 Task: Set the Roll-off factor for DVB-S2 parameters to 0.2.
Action: Mouse moved to (117, 15)
Screenshot: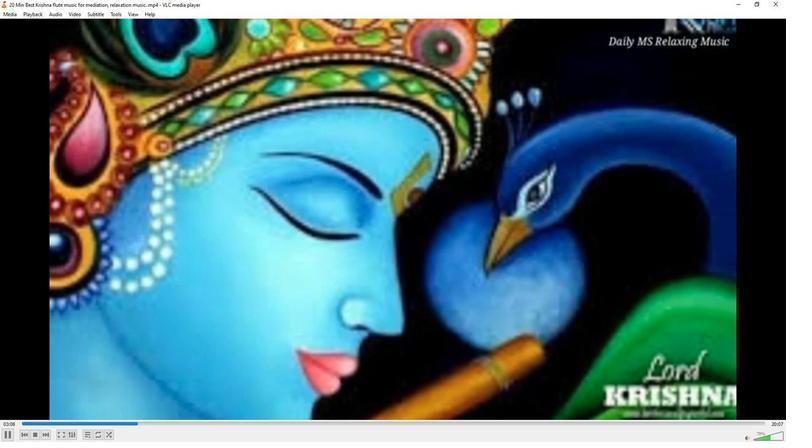 
Action: Mouse pressed left at (117, 15)
Screenshot: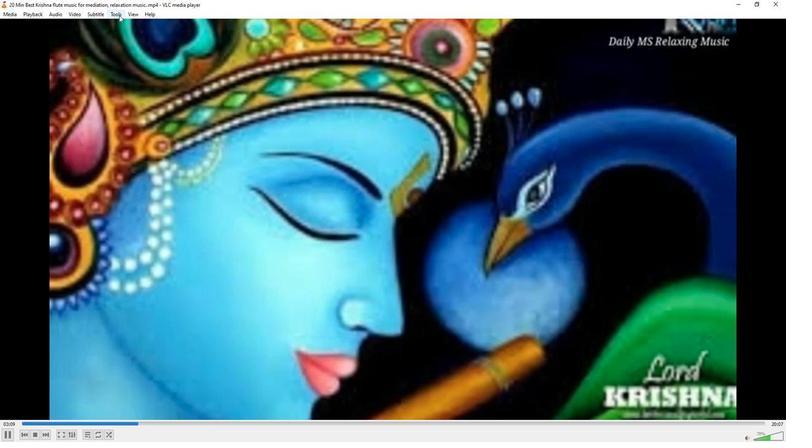 
Action: Mouse moved to (136, 114)
Screenshot: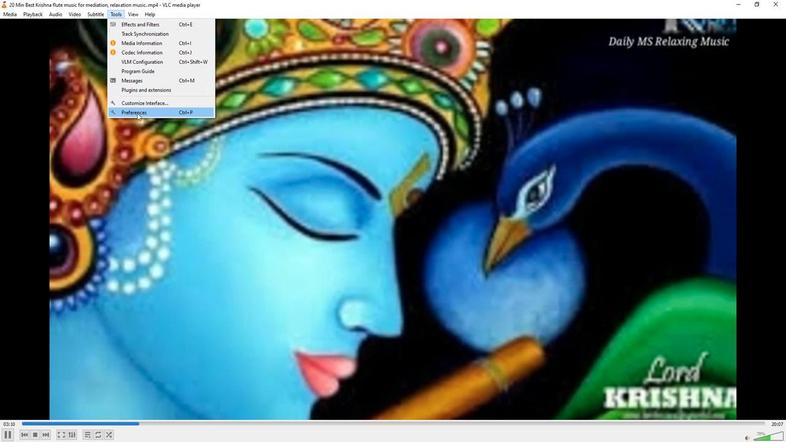
Action: Mouse pressed left at (136, 114)
Screenshot: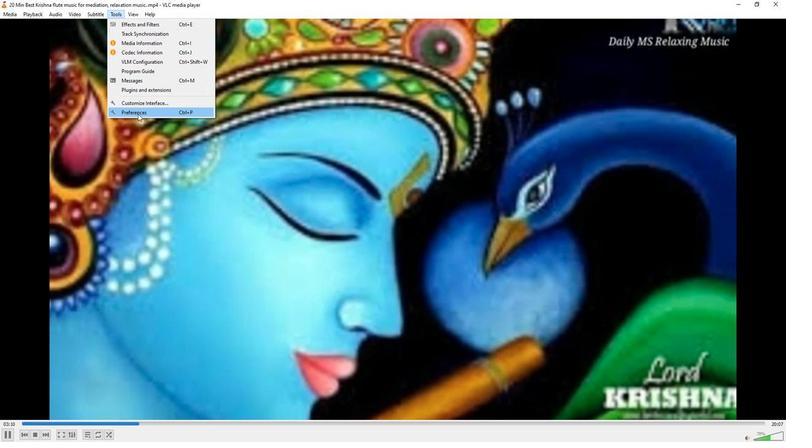 
Action: Mouse moved to (259, 361)
Screenshot: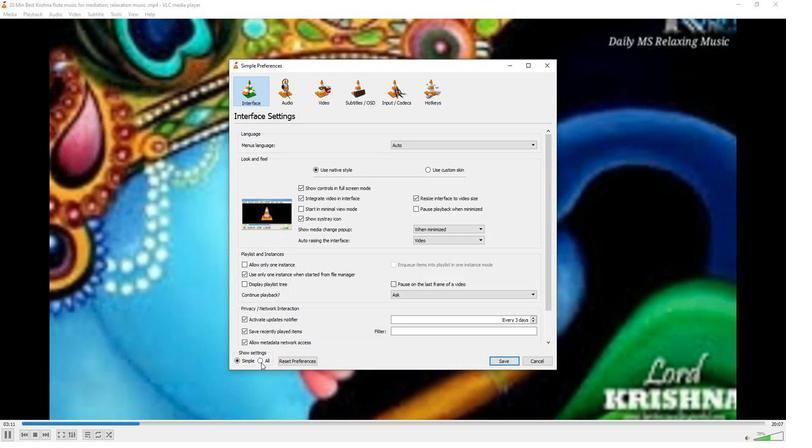 
Action: Mouse pressed left at (259, 361)
Screenshot: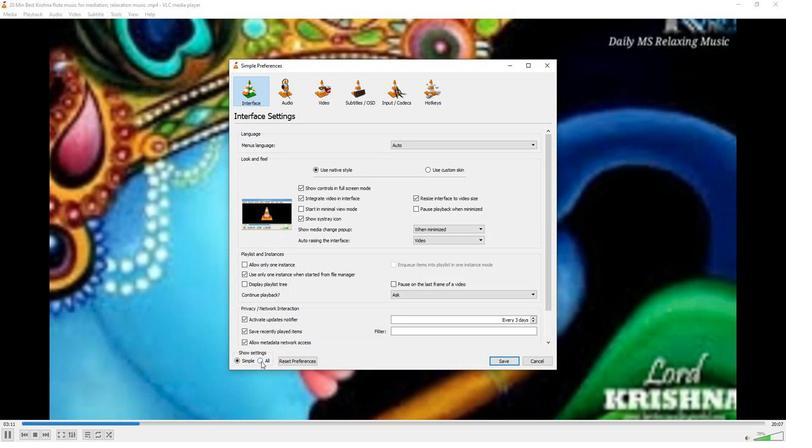 
Action: Mouse moved to (245, 221)
Screenshot: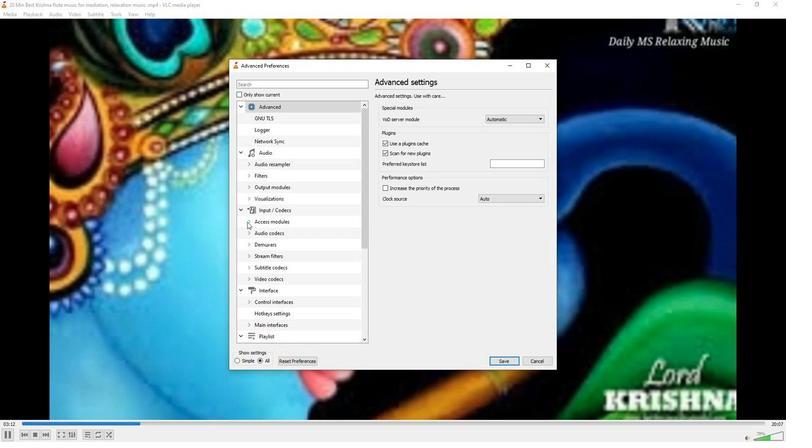 
Action: Mouse pressed left at (245, 221)
Screenshot: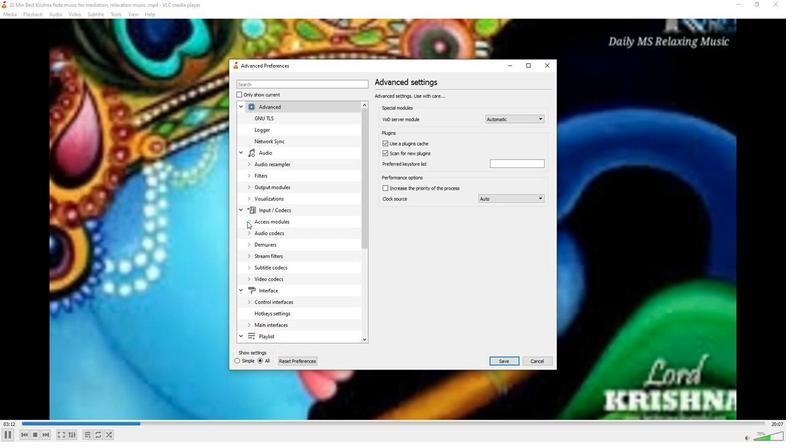 
Action: Mouse moved to (264, 289)
Screenshot: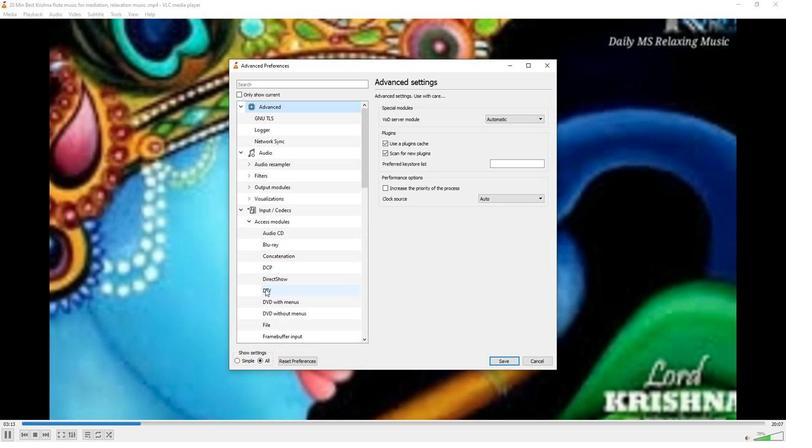 
Action: Mouse pressed left at (264, 289)
Screenshot: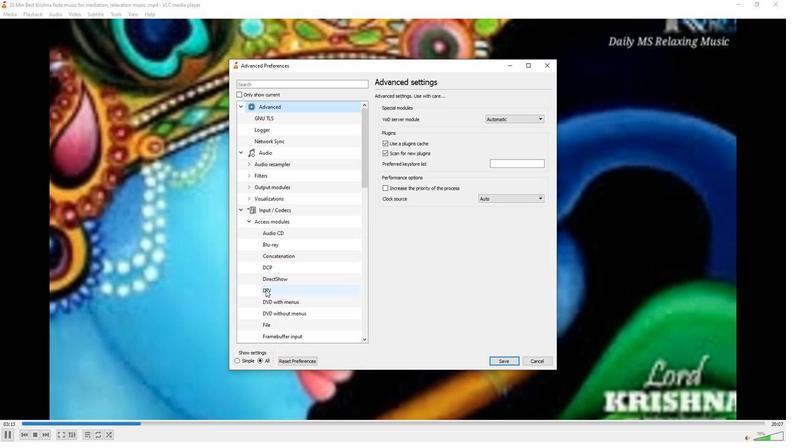 
Action: Mouse moved to (440, 294)
Screenshot: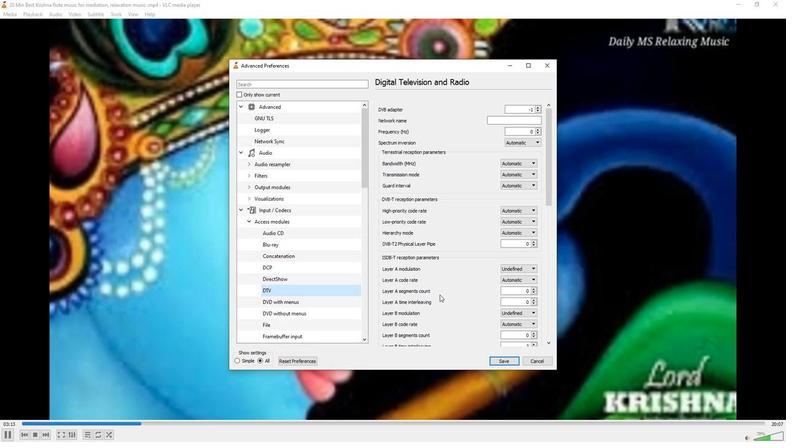 
Action: Mouse scrolled (440, 294) with delta (0, 0)
Screenshot: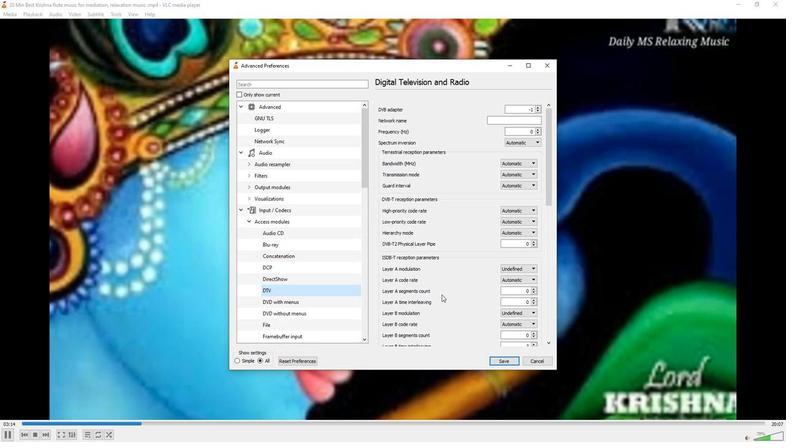 
Action: Mouse scrolled (440, 294) with delta (0, 0)
Screenshot: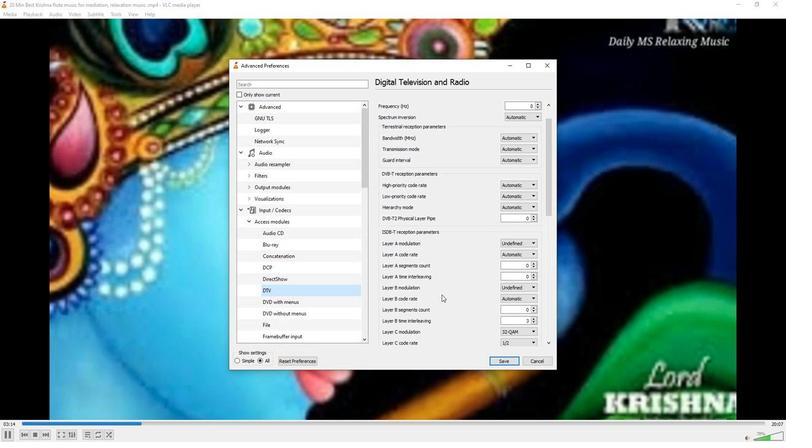 
Action: Mouse scrolled (440, 294) with delta (0, 0)
Screenshot: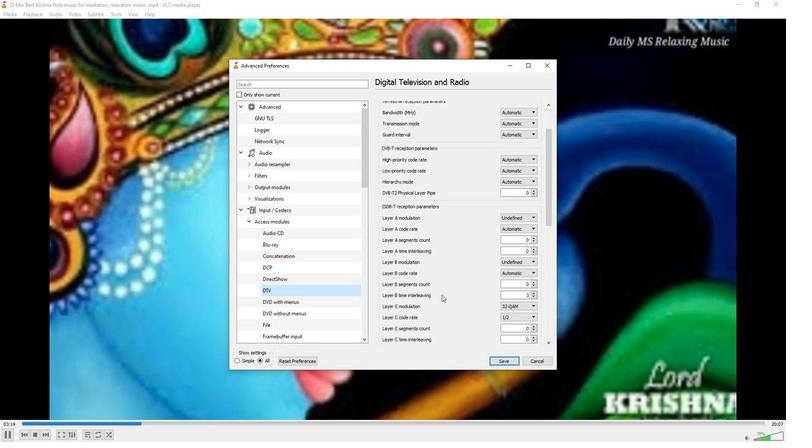 
Action: Mouse scrolled (440, 294) with delta (0, 0)
Screenshot: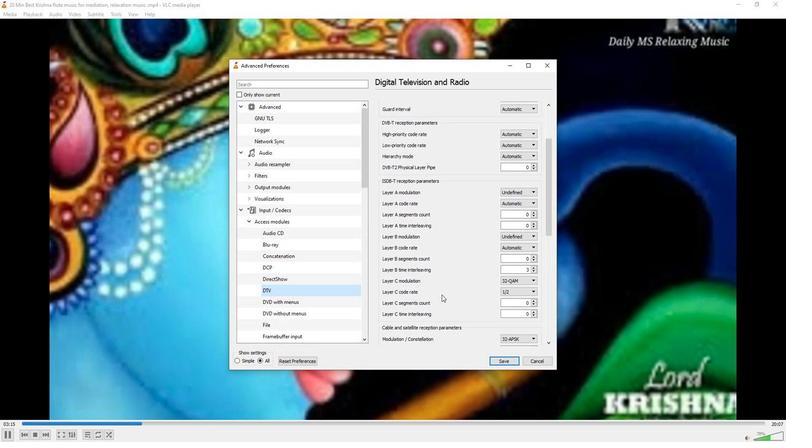 
Action: Mouse scrolled (440, 294) with delta (0, 0)
Screenshot: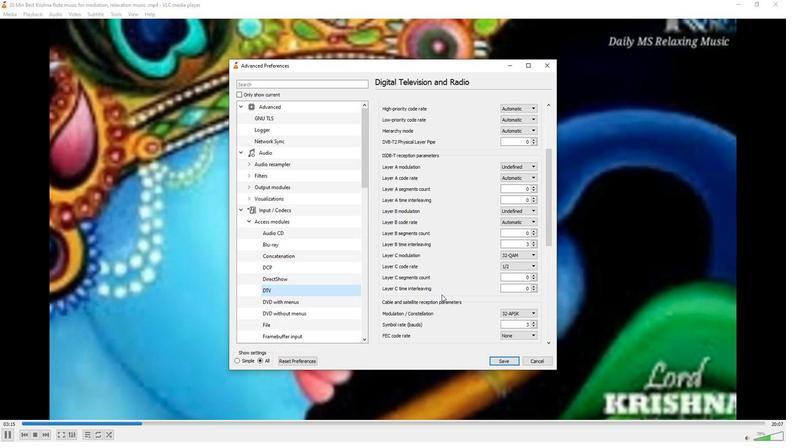 
Action: Mouse scrolled (440, 294) with delta (0, 0)
Screenshot: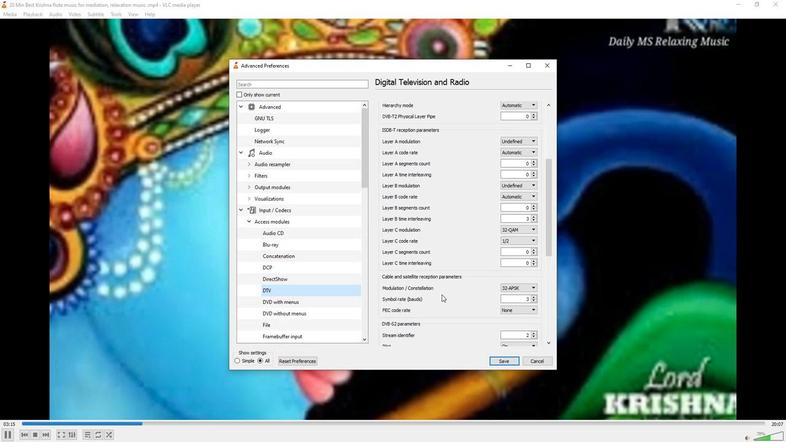 
Action: Mouse scrolled (440, 294) with delta (0, 0)
Screenshot: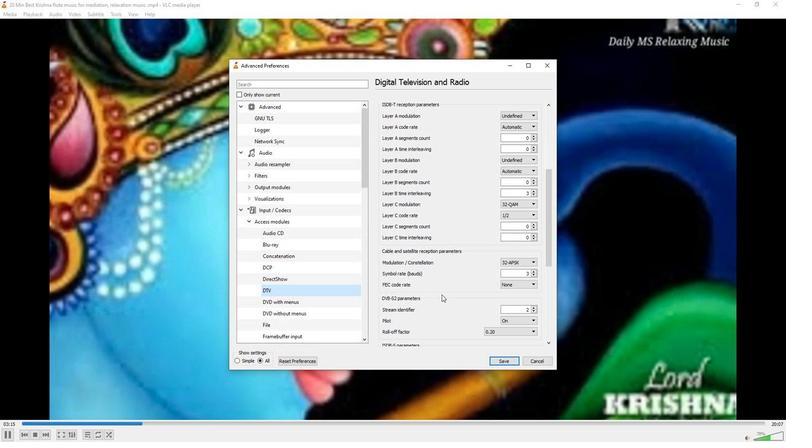 
Action: Mouse scrolled (440, 294) with delta (0, 0)
Screenshot: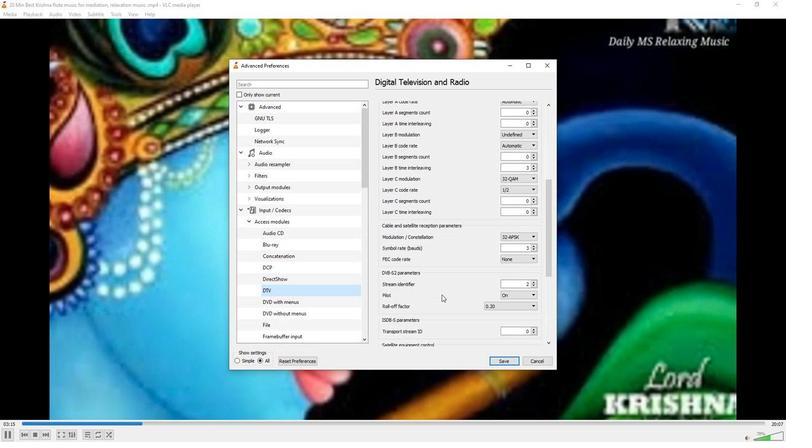 
Action: Mouse scrolled (440, 294) with delta (0, 0)
Screenshot: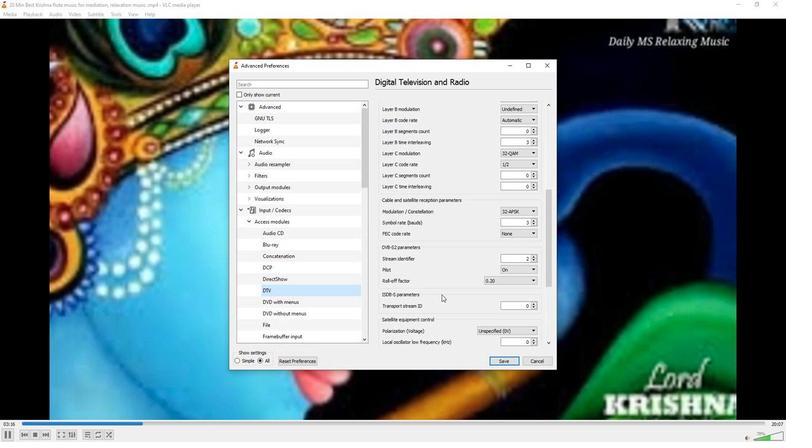
Action: Mouse moved to (522, 254)
Screenshot: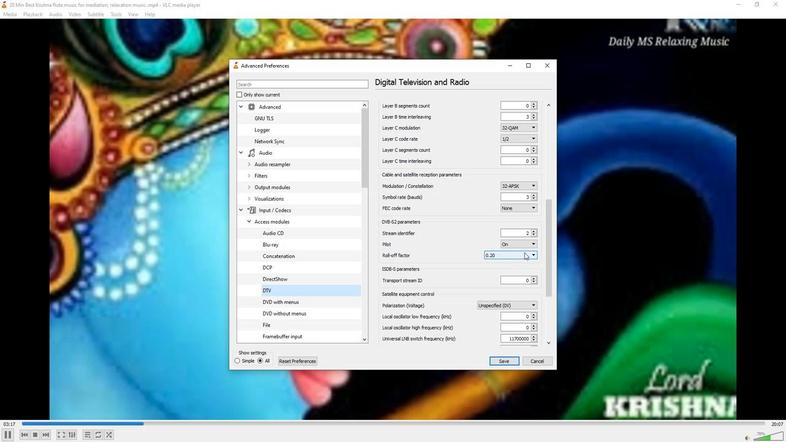 
Action: Mouse pressed left at (522, 254)
Screenshot: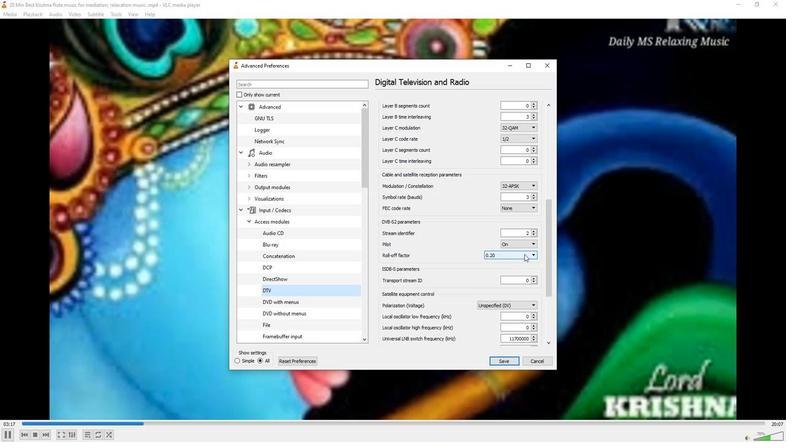 
Action: Mouse moved to (509, 273)
Screenshot: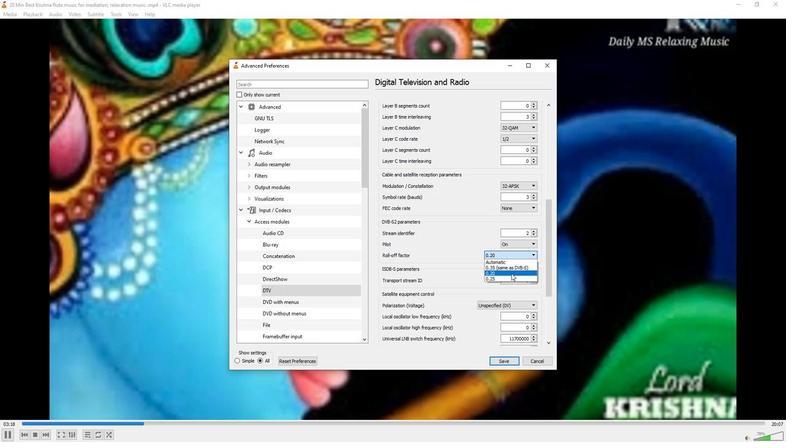
Action: Mouse pressed left at (509, 273)
Screenshot: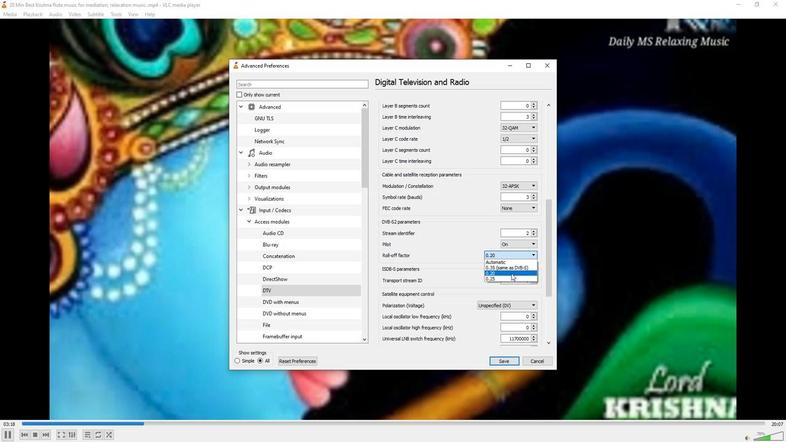 
Action: Mouse moved to (448, 270)
Screenshot: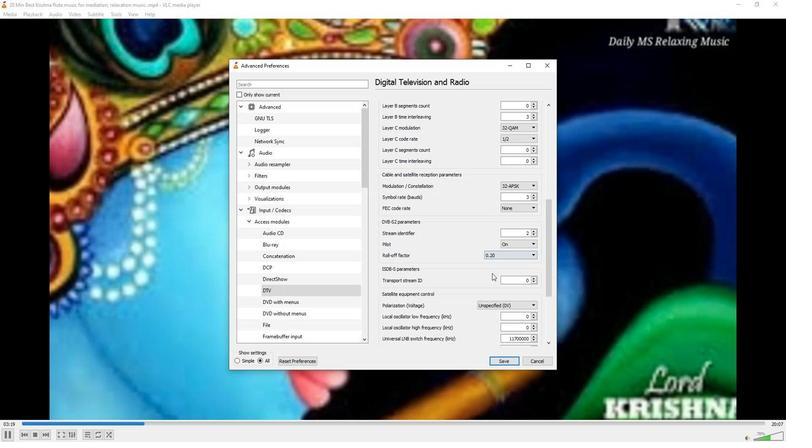 
